 Task: Add Now Clove Oil to the cart.
Action: Mouse moved to (664, 247)
Screenshot: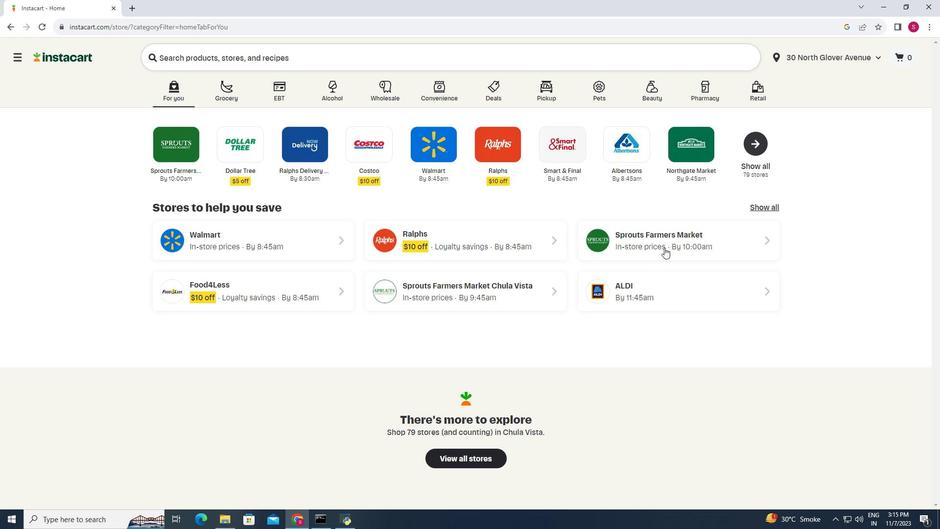 
Action: Mouse pressed left at (664, 247)
Screenshot: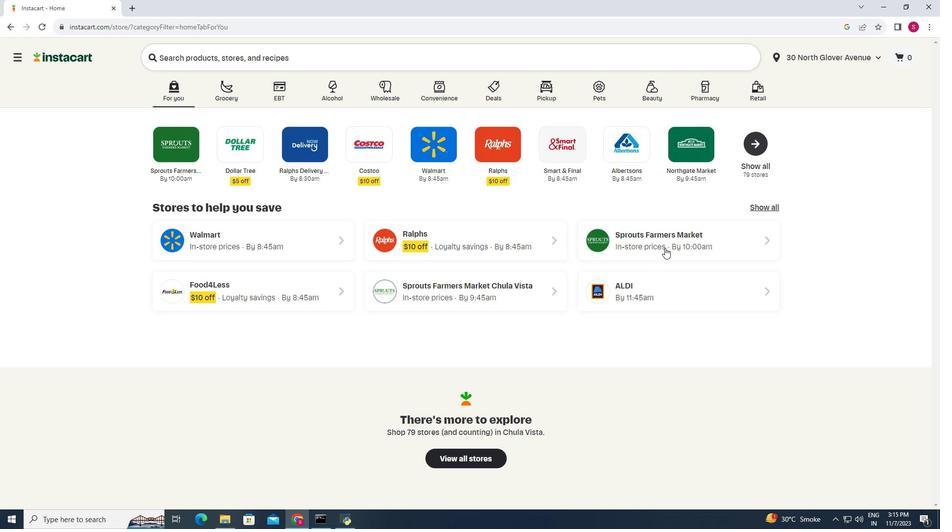 
Action: Mouse moved to (99, 321)
Screenshot: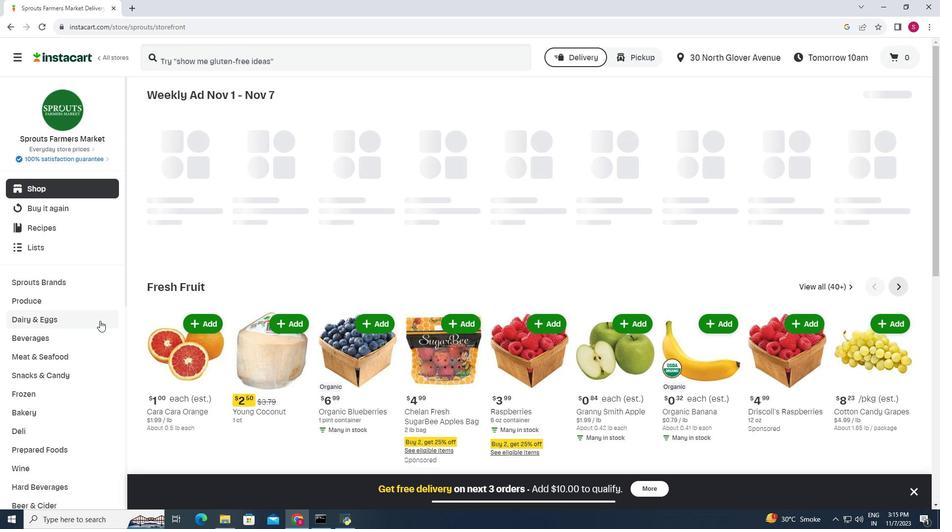 
Action: Mouse scrolled (99, 320) with delta (0, 0)
Screenshot: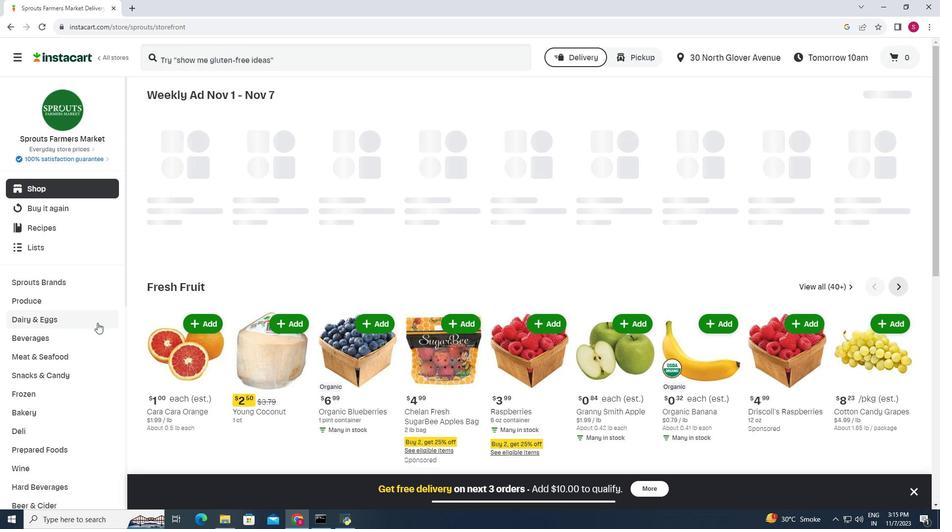 
Action: Mouse moved to (97, 322)
Screenshot: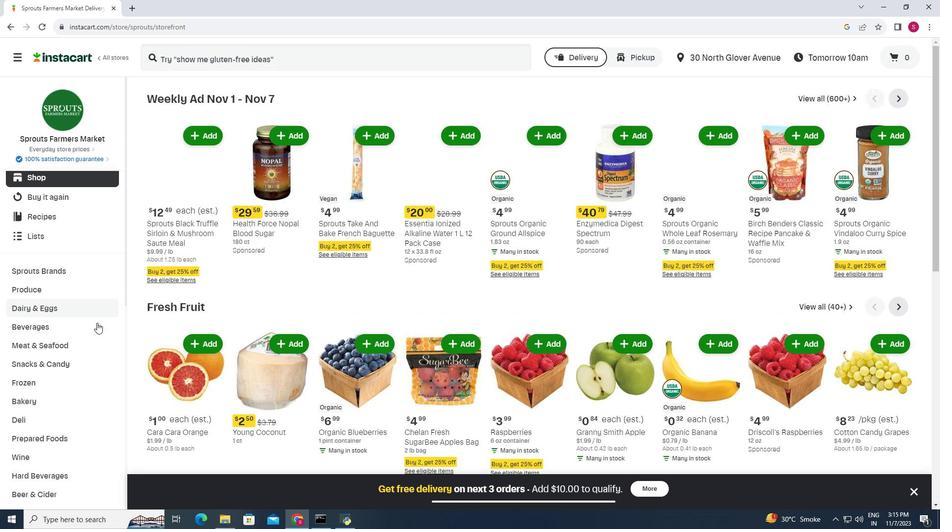
Action: Mouse scrolled (97, 322) with delta (0, 0)
Screenshot: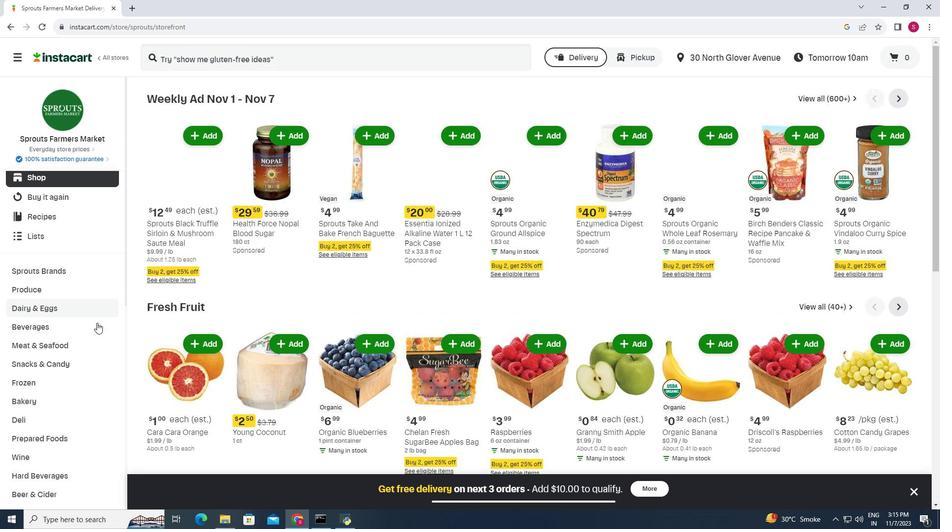 
Action: Mouse scrolled (97, 322) with delta (0, 0)
Screenshot: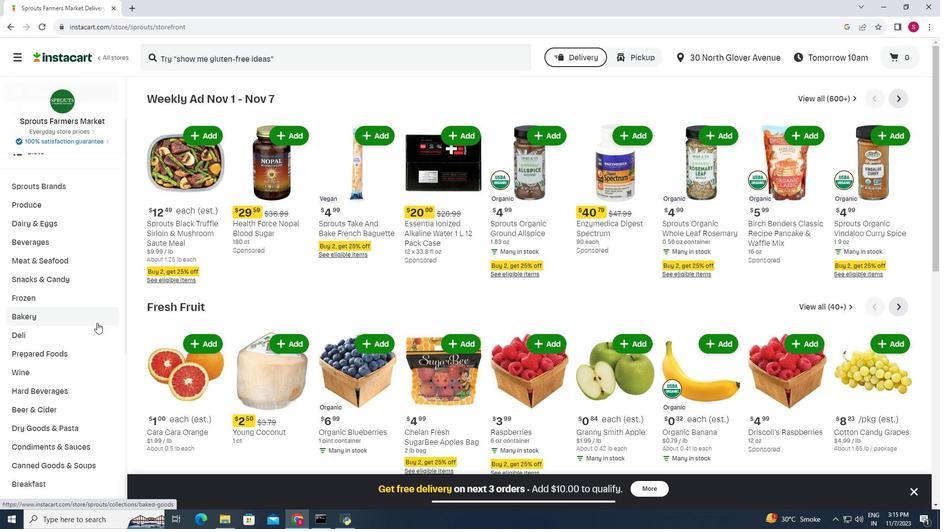 
Action: Mouse moved to (66, 363)
Screenshot: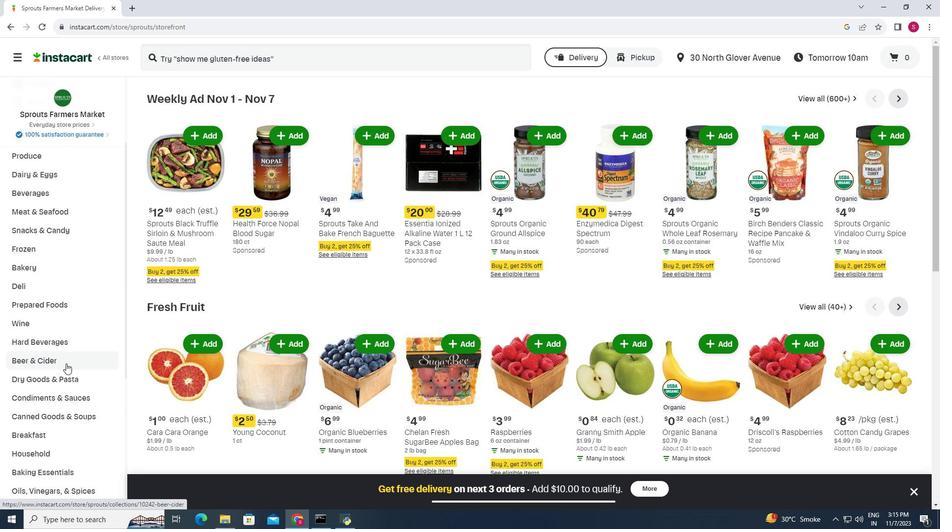 
Action: Mouse scrolled (66, 363) with delta (0, 0)
Screenshot: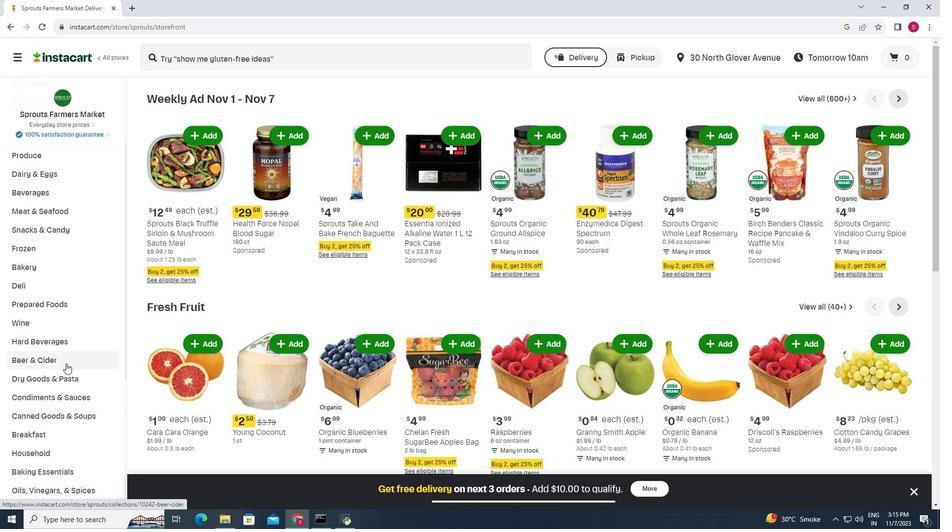 
Action: Mouse moved to (62, 407)
Screenshot: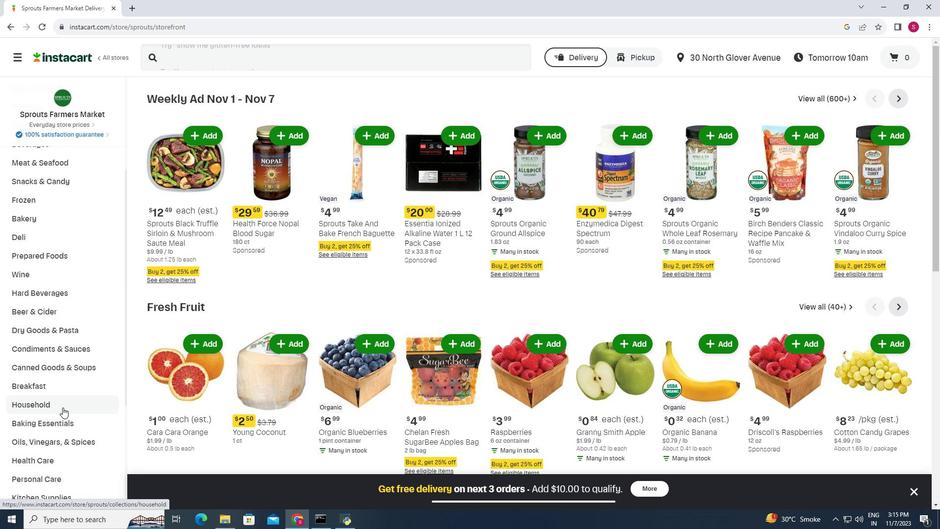 
Action: Mouse pressed left at (62, 407)
Screenshot: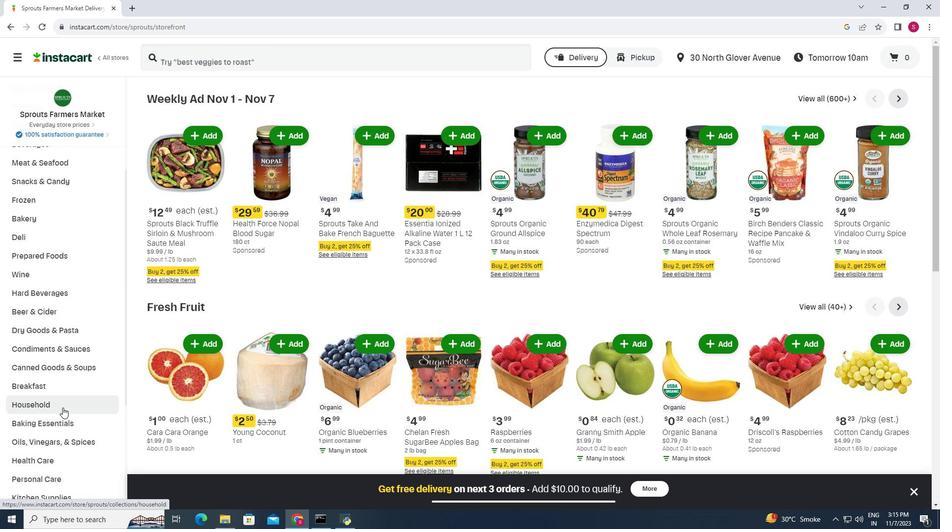
Action: Mouse moved to (525, 119)
Screenshot: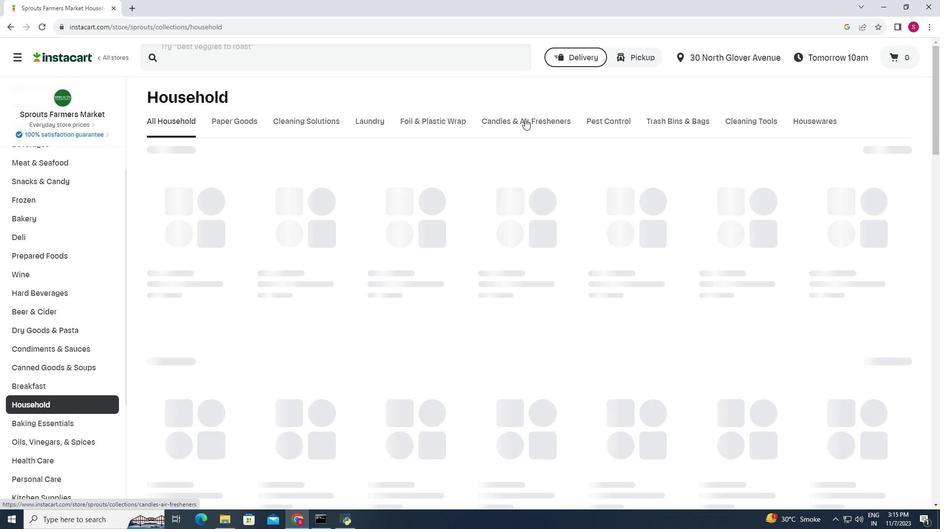
Action: Mouse pressed left at (525, 119)
Screenshot: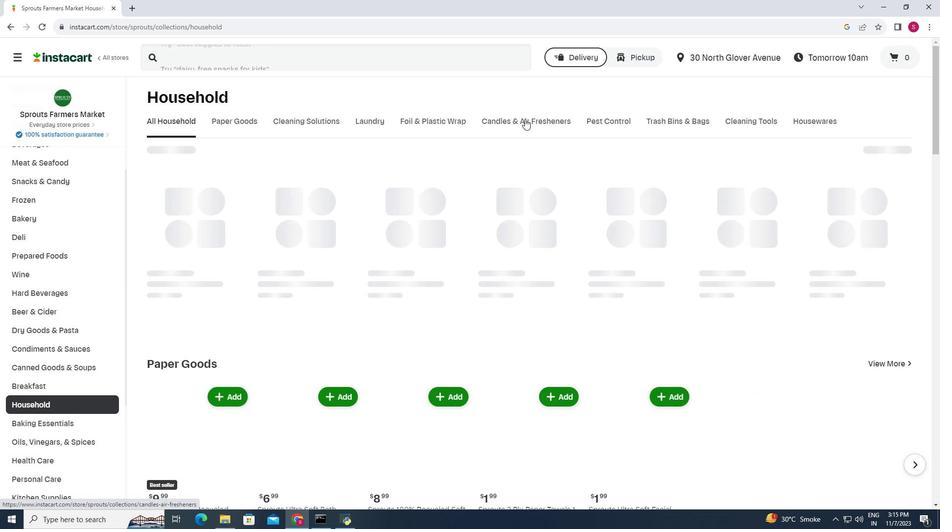 
Action: Mouse moved to (247, 60)
Screenshot: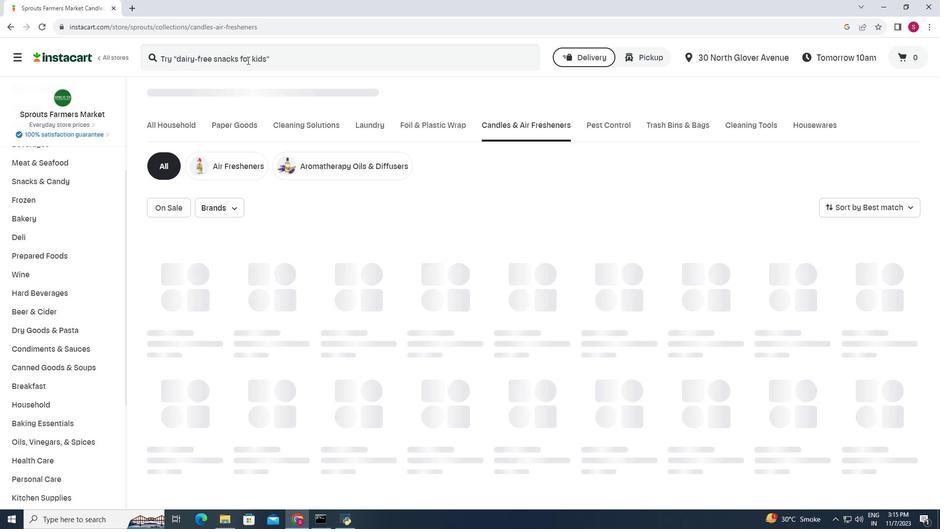 
Action: Mouse pressed left at (247, 60)
Screenshot: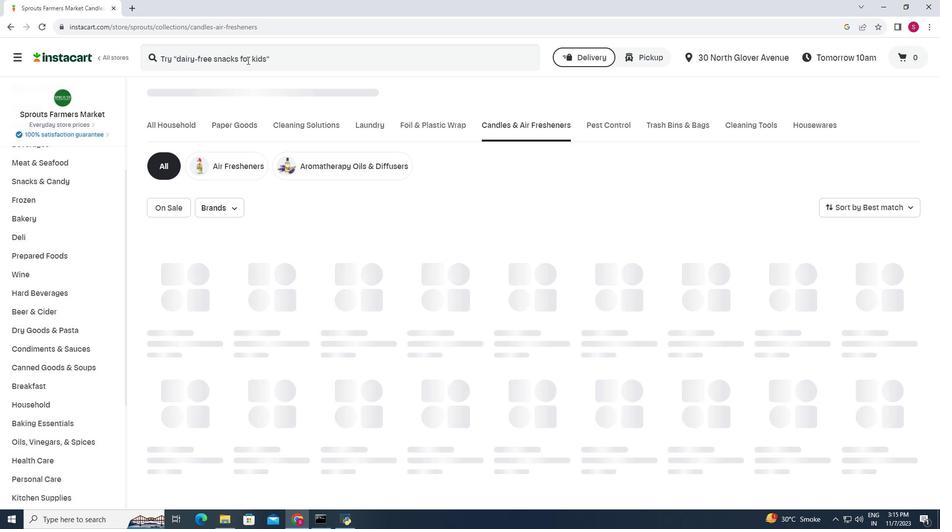 
Action: Mouse moved to (246, 59)
Screenshot: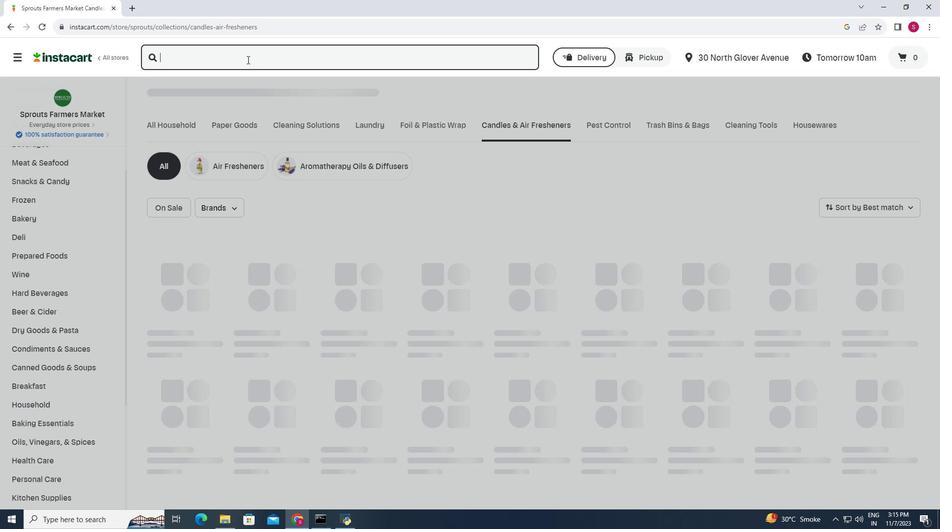 
Action: Key pressed <Key.shift>Now<Key.space><Key.shift>Clove<Key.space><Key.shift>Oil<Key.enter>
Screenshot: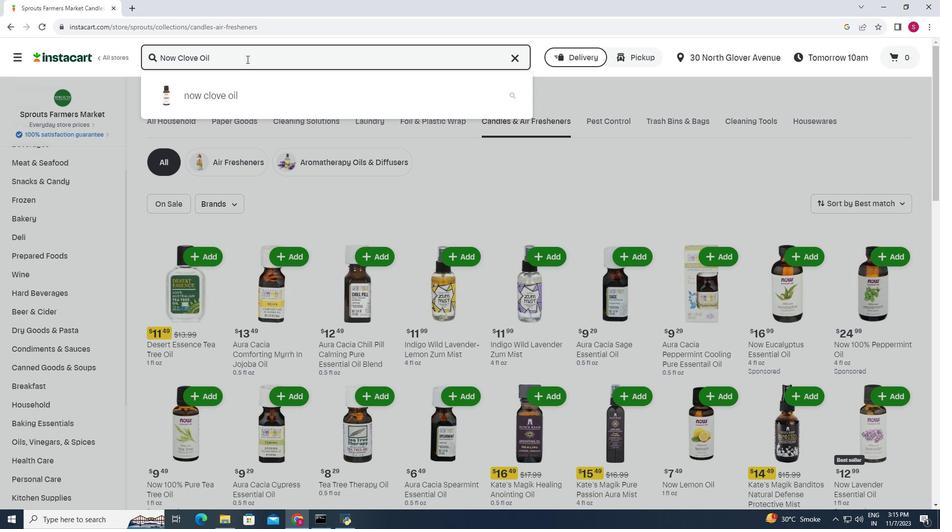 
Action: Mouse moved to (592, 140)
Screenshot: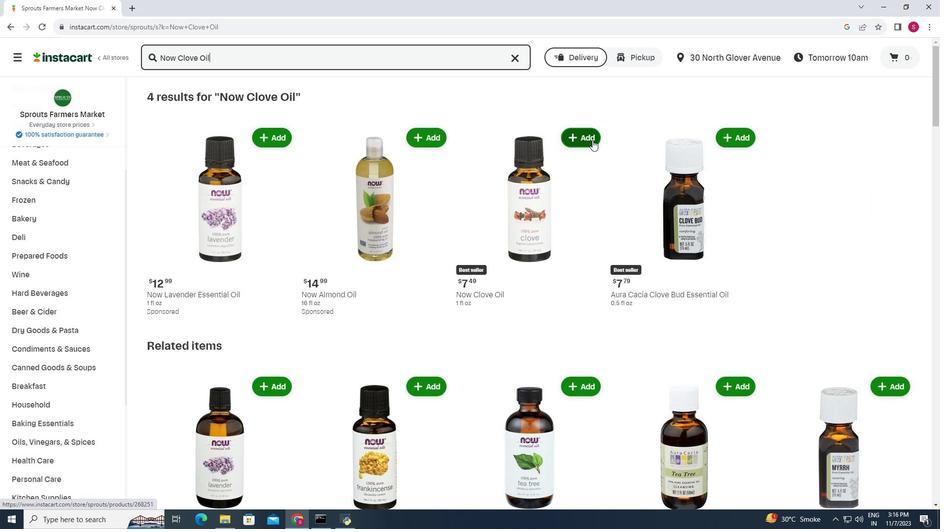 
Action: Mouse pressed left at (592, 140)
Screenshot: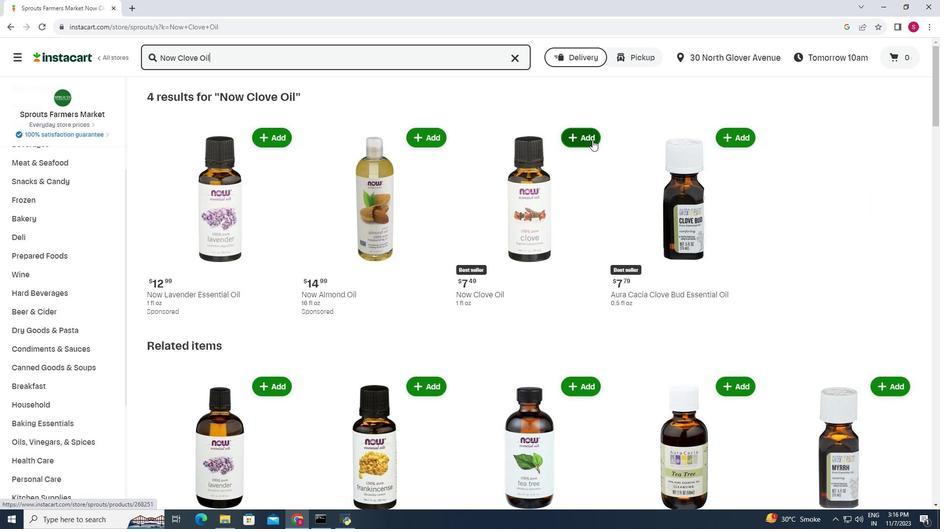 
Action: Mouse moved to (592, 97)
Screenshot: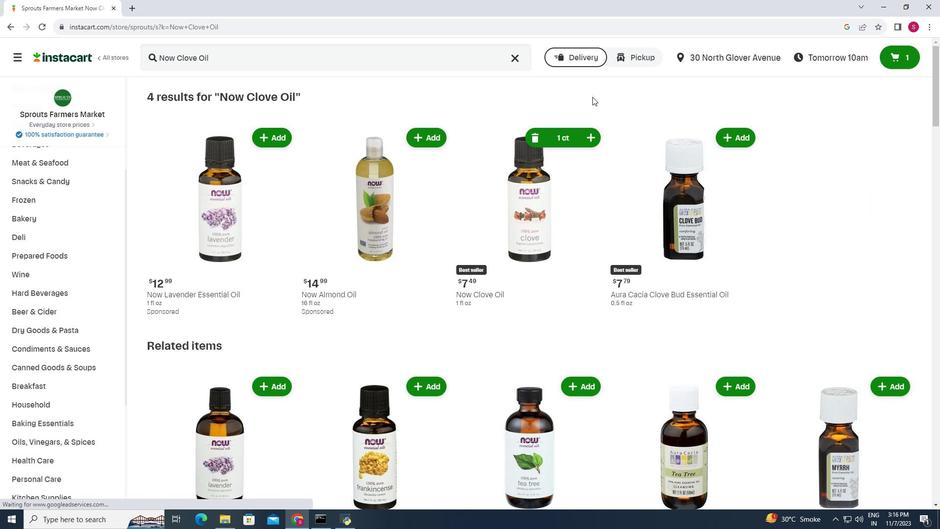 
